Task: Click find and set the "Search only active data" while find customer
Action: Mouse moved to (200, 27)
Screenshot: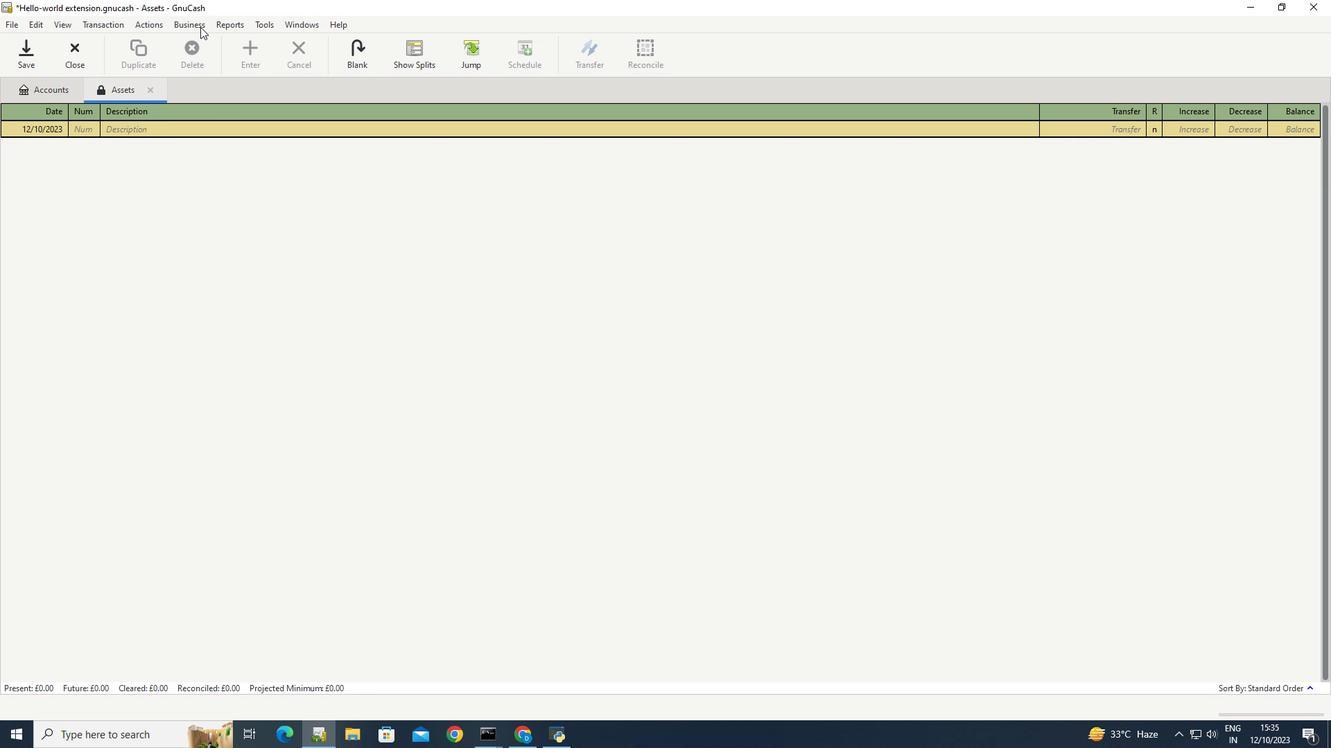 
Action: Mouse pressed left at (200, 27)
Screenshot: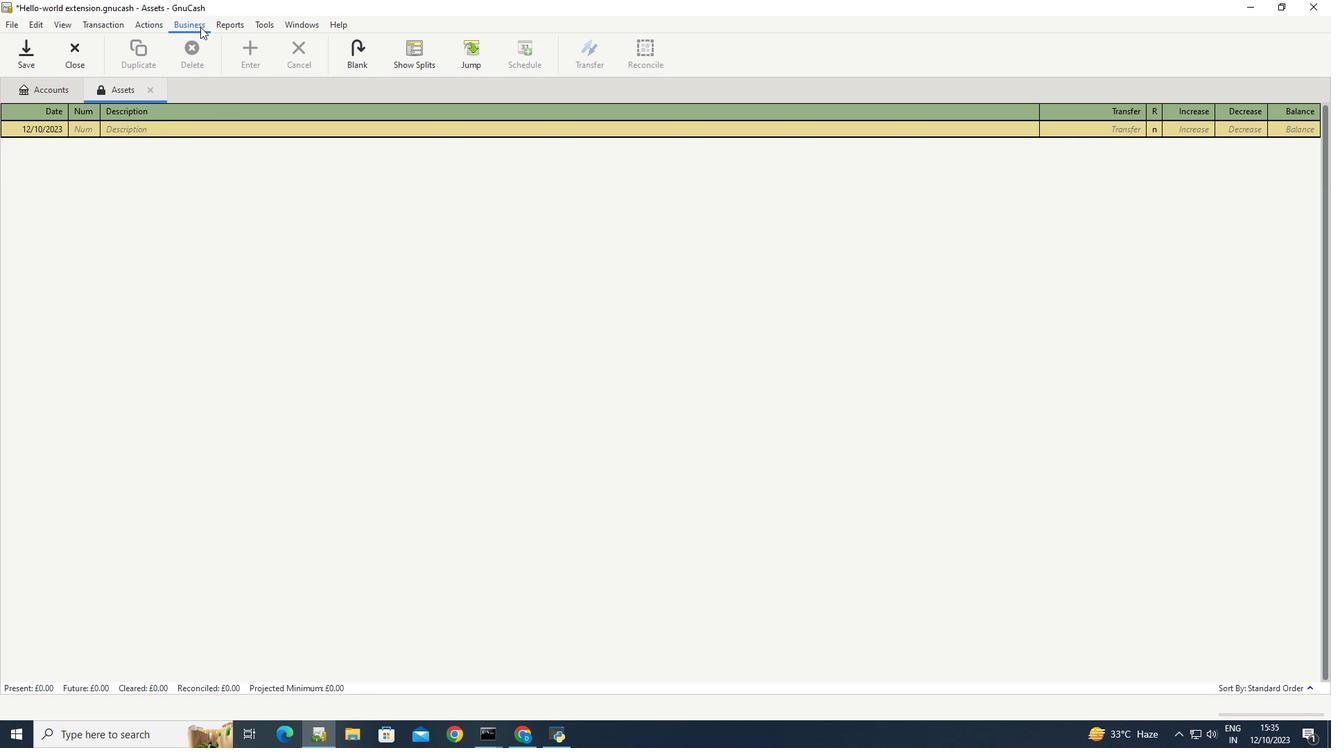 
Action: Mouse moved to (361, 76)
Screenshot: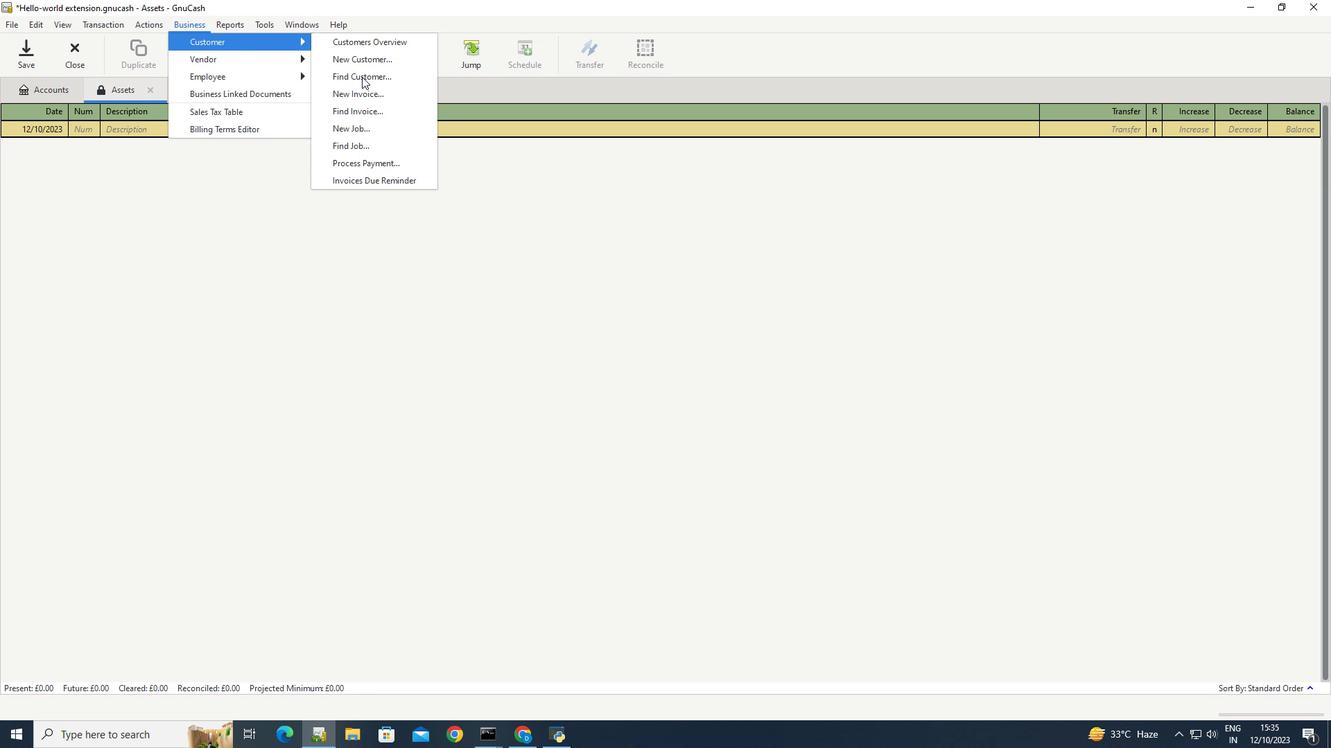 
Action: Mouse pressed left at (361, 76)
Screenshot: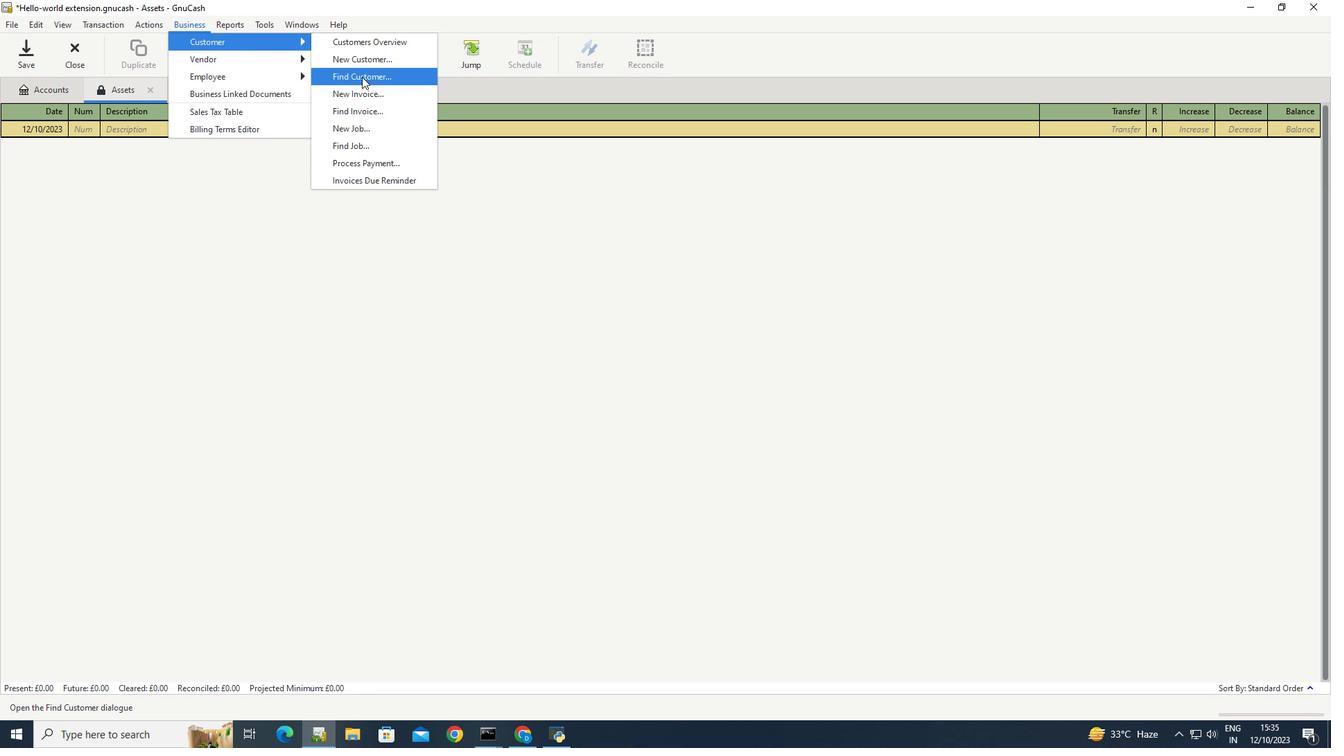 
Action: Mouse moved to (709, 325)
Screenshot: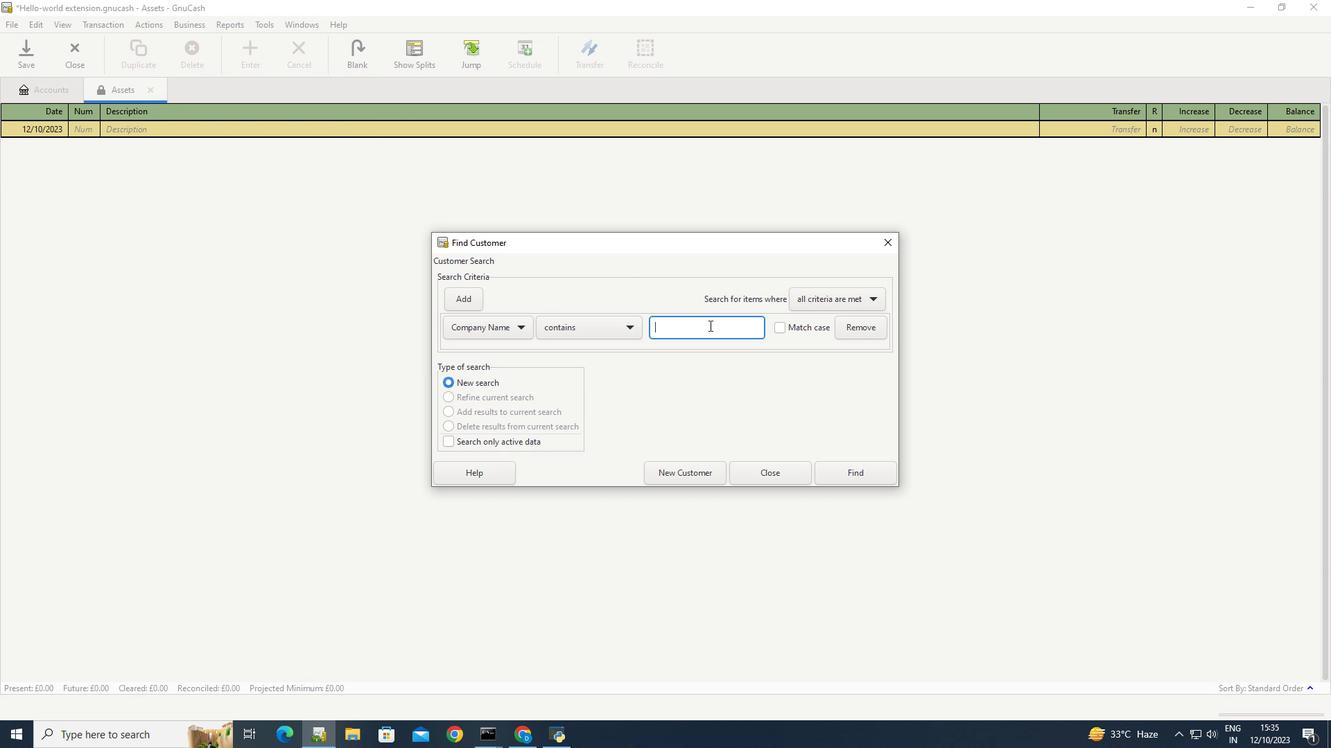 
Action: Mouse pressed left at (709, 325)
Screenshot: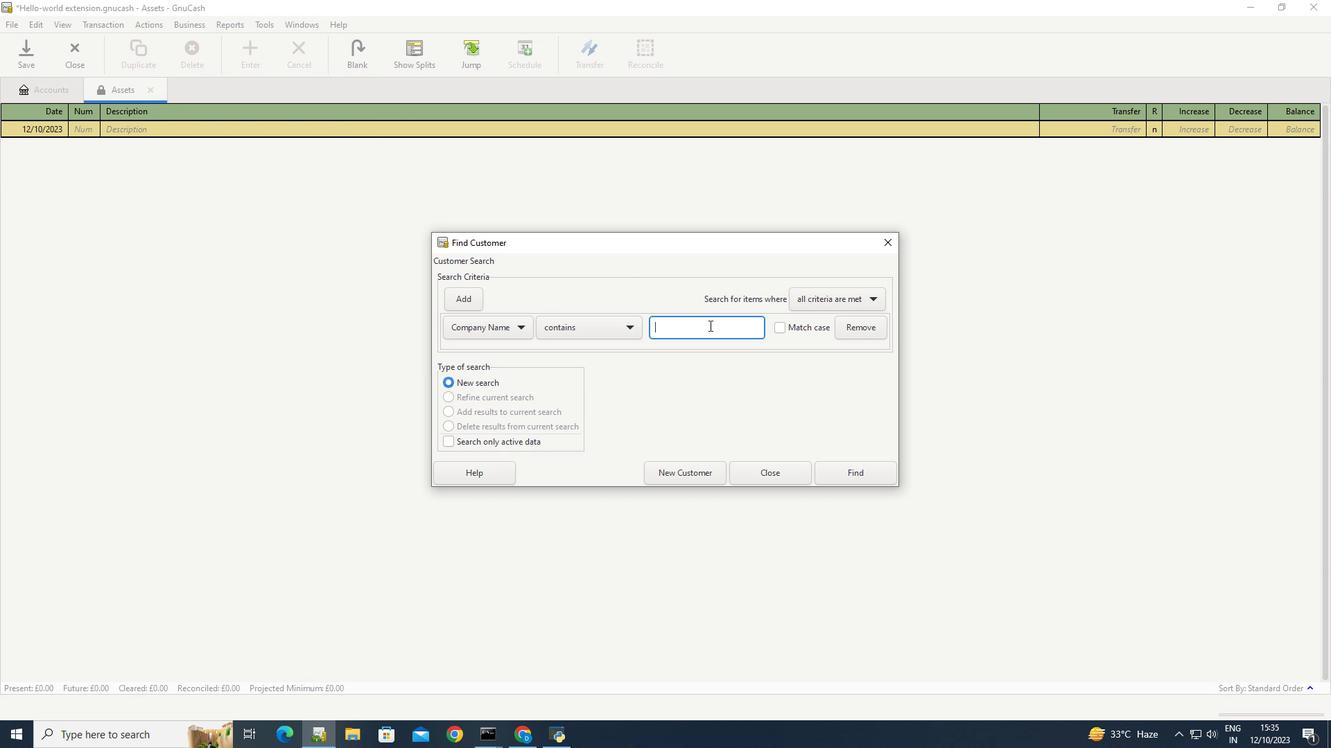 
Action: Key pressed <Key.caps_lock>S<Key.caps_lock>oftage
Screenshot: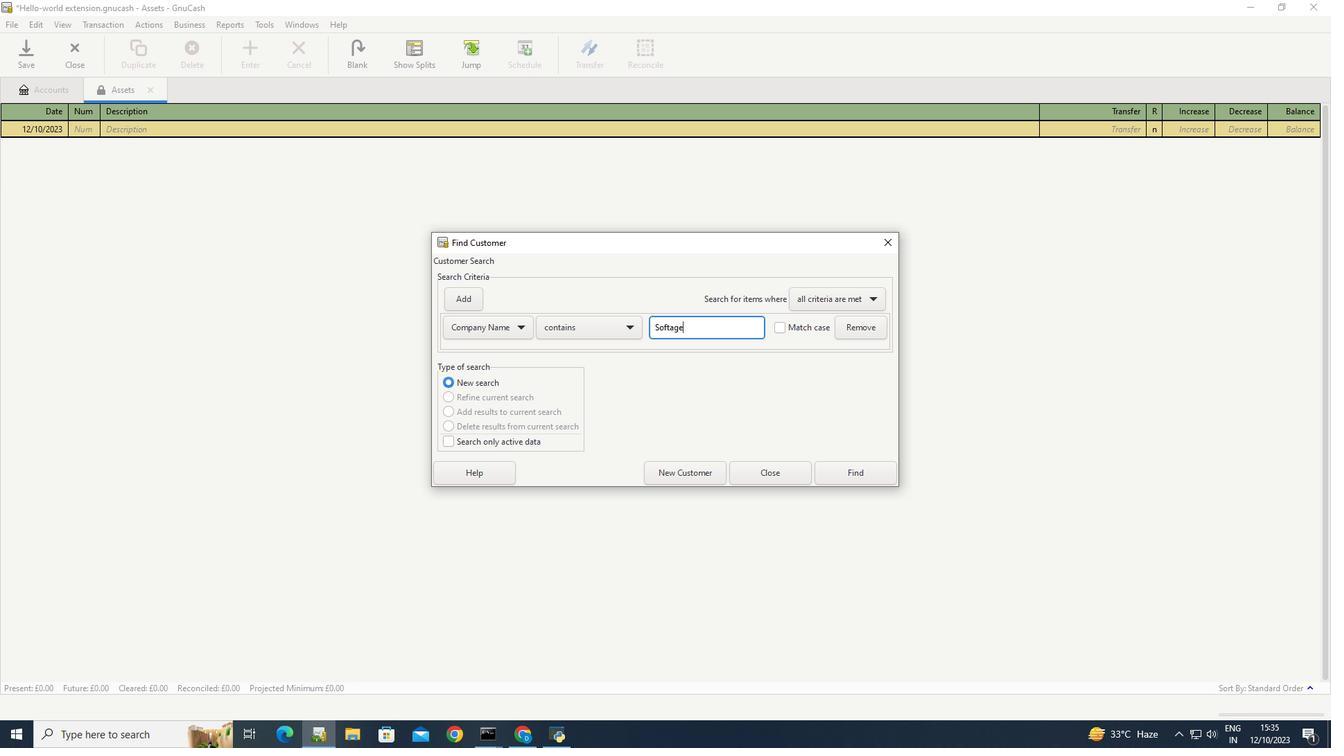 
Action: Mouse moved to (855, 465)
Screenshot: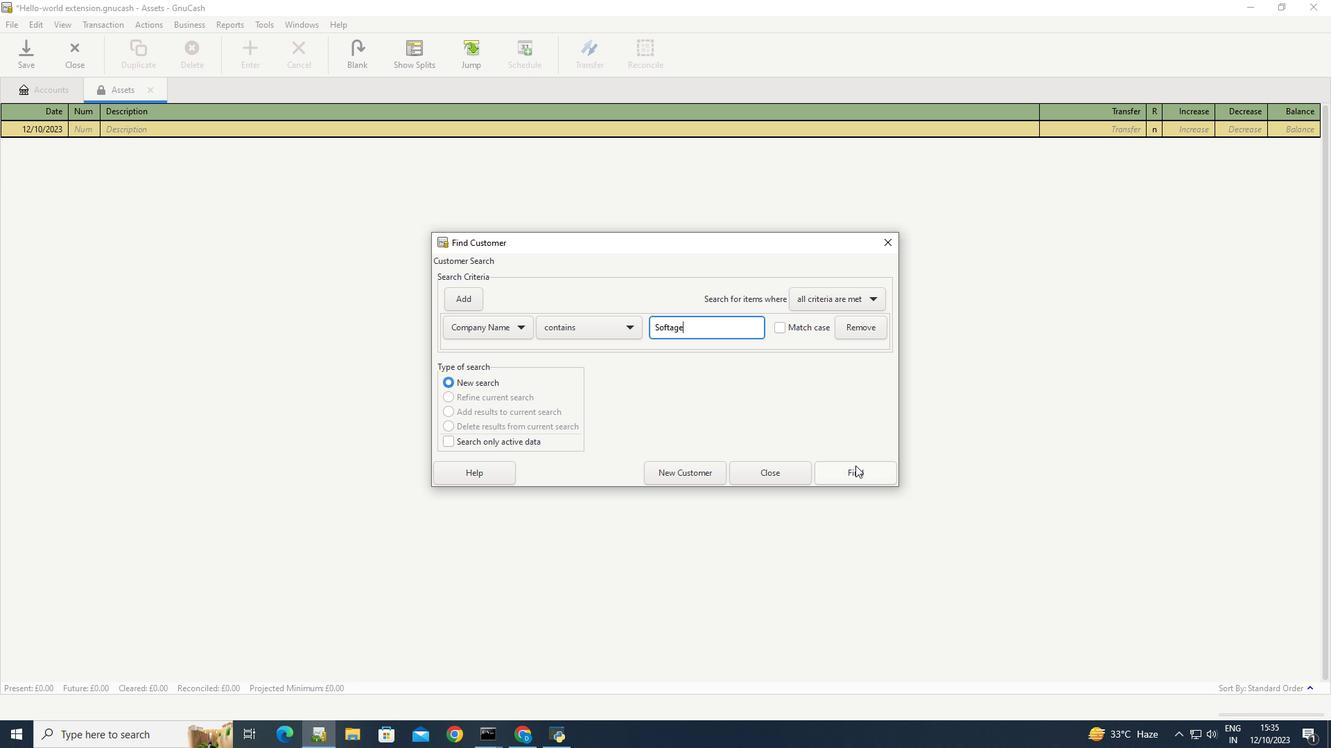 
Action: Mouse pressed left at (855, 465)
Screenshot: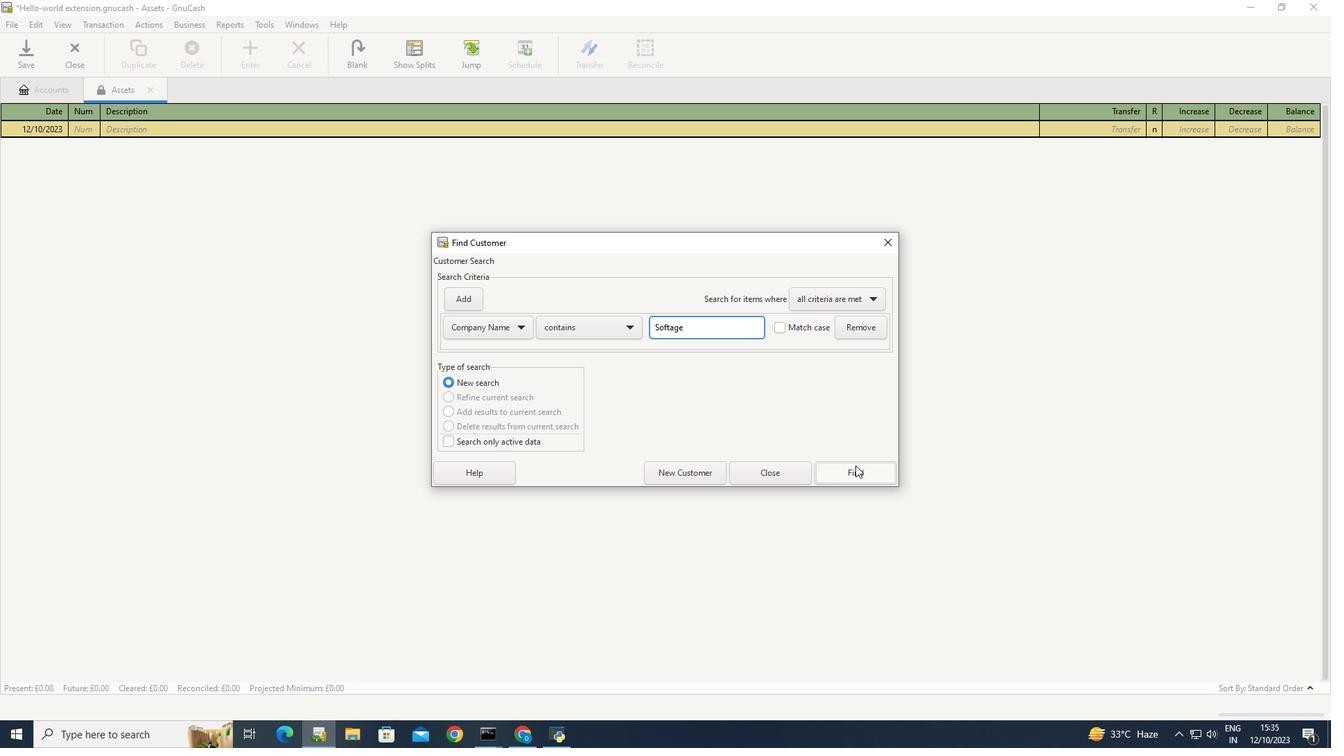 
Action: Mouse moved to (448, 419)
Screenshot: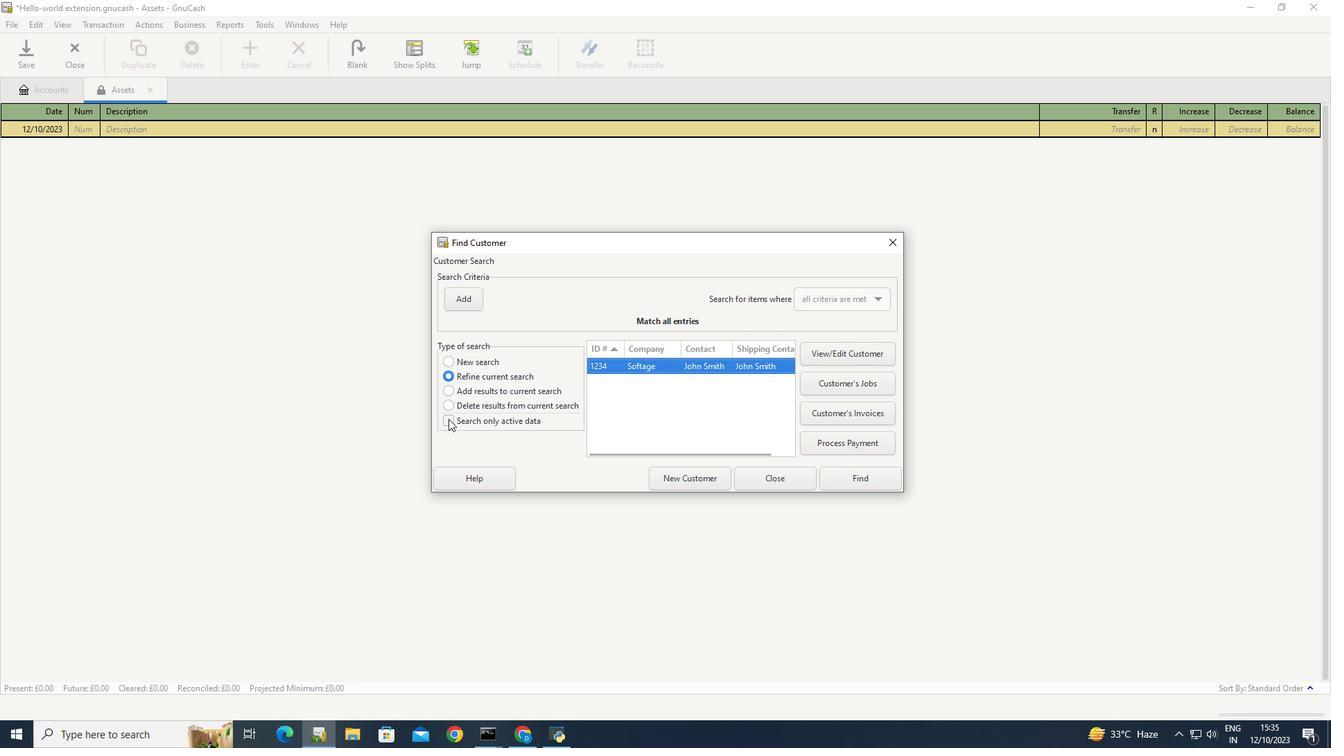 
Action: Mouse pressed left at (448, 419)
Screenshot: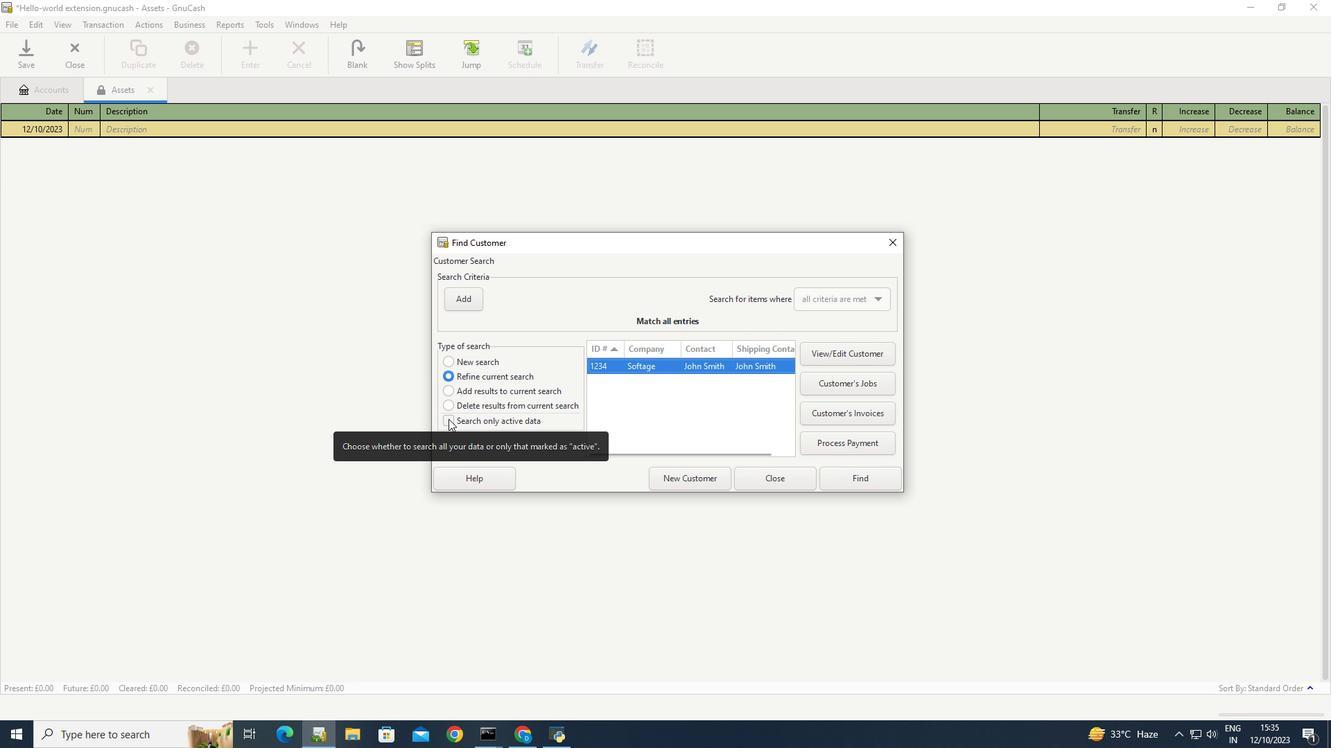 
Action: Mouse moved to (635, 431)
Screenshot: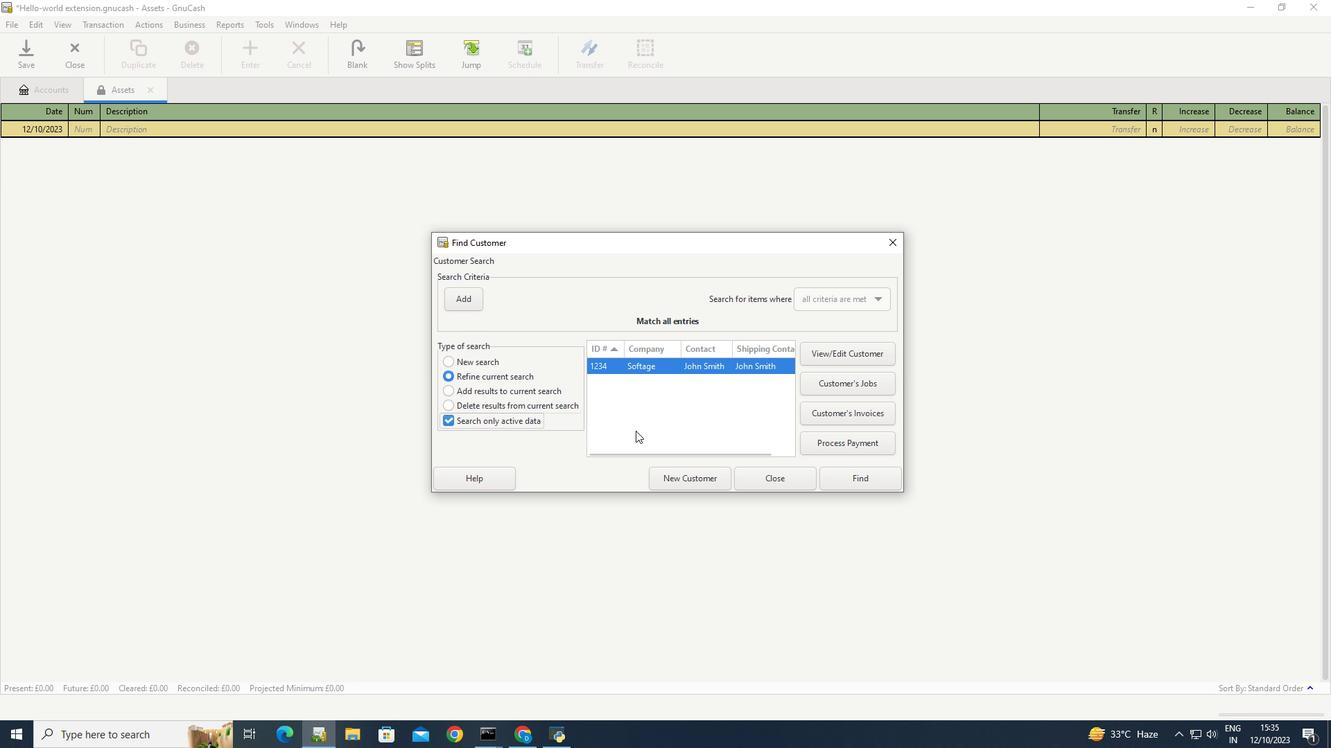 
Action: Mouse pressed left at (635, 431)
Screenshot: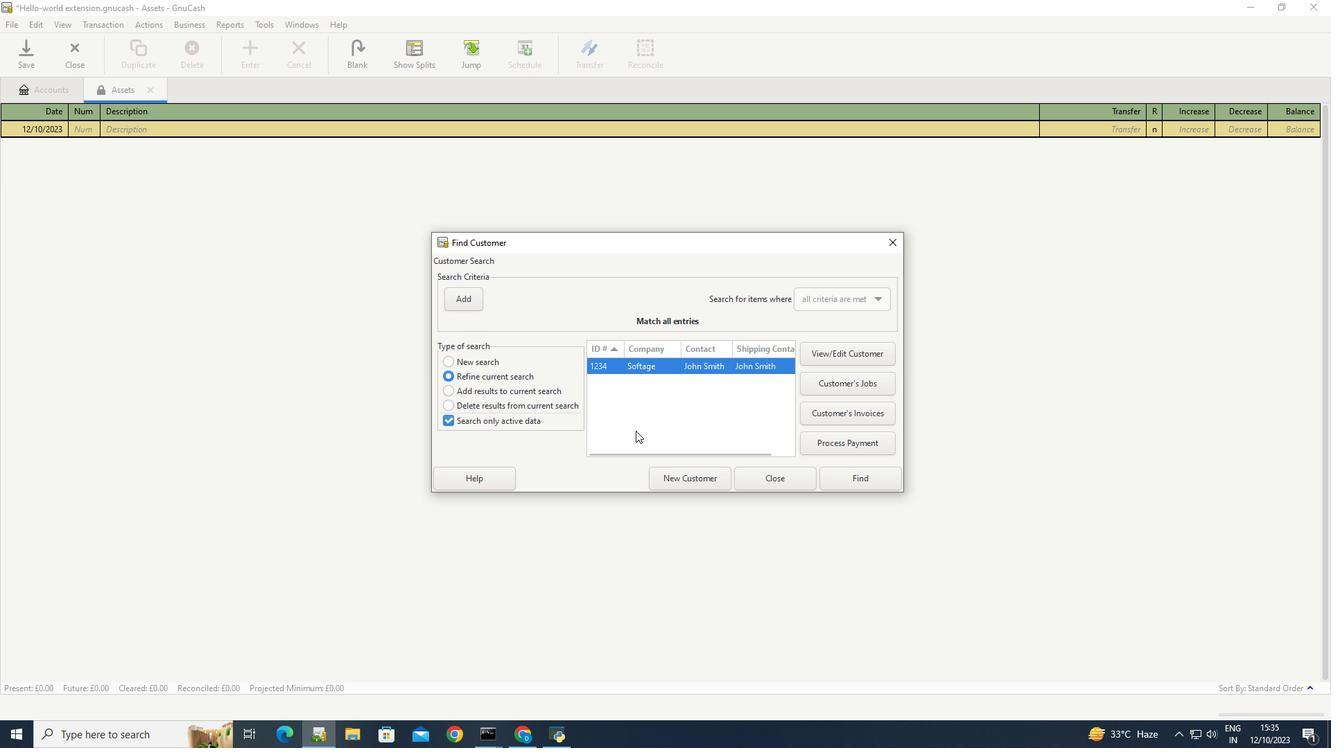 
